 Task: Create a sub task System Test and UAT for the task  Implement a new cloud-based payroll system for a company in the project AgileNimbus , assign it to team member softage.2@softage.net and update the status of the sub task to  Completed , set the priority of the sub task to High
Action: Mouse moved to (485, 398)
Screenshot: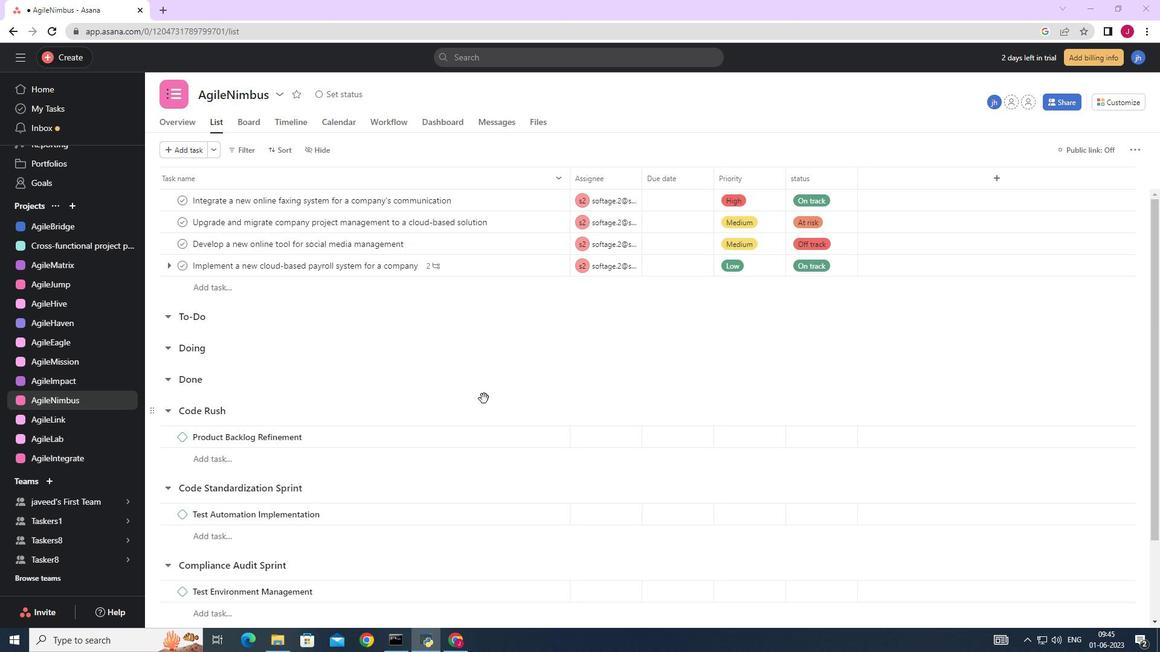 
Action: Mouse scrolled (485, 397) with delta (0, 0)
Screenshot: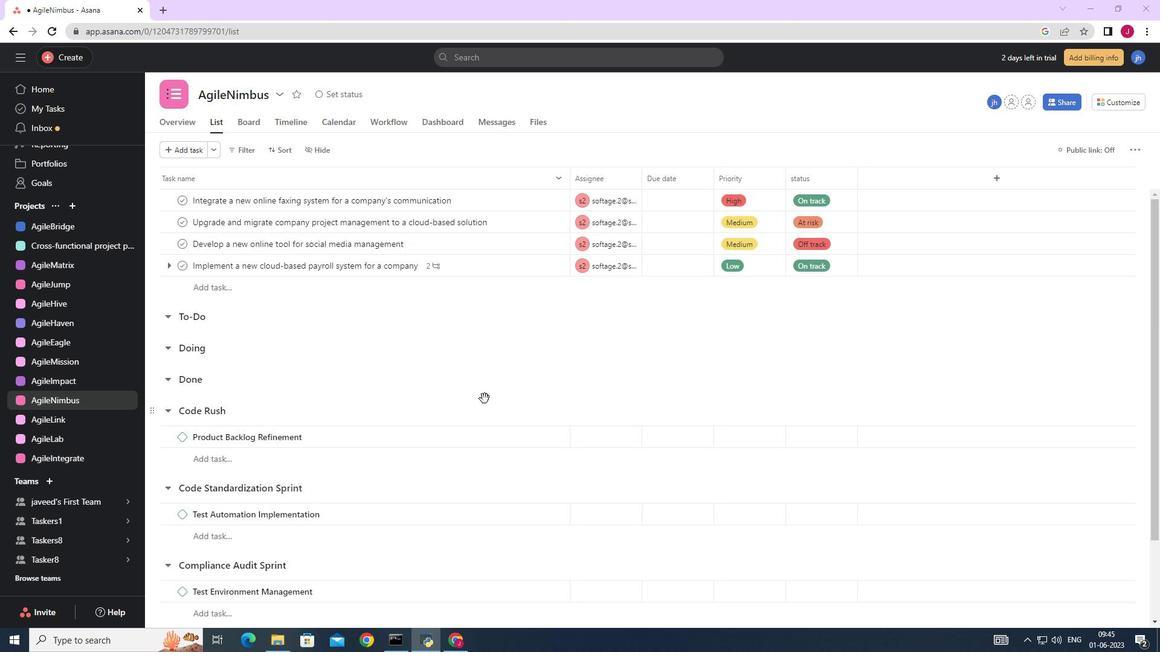 
Action: Mouse scrolled (485, 397) with delta (0, 0)
Screenshot: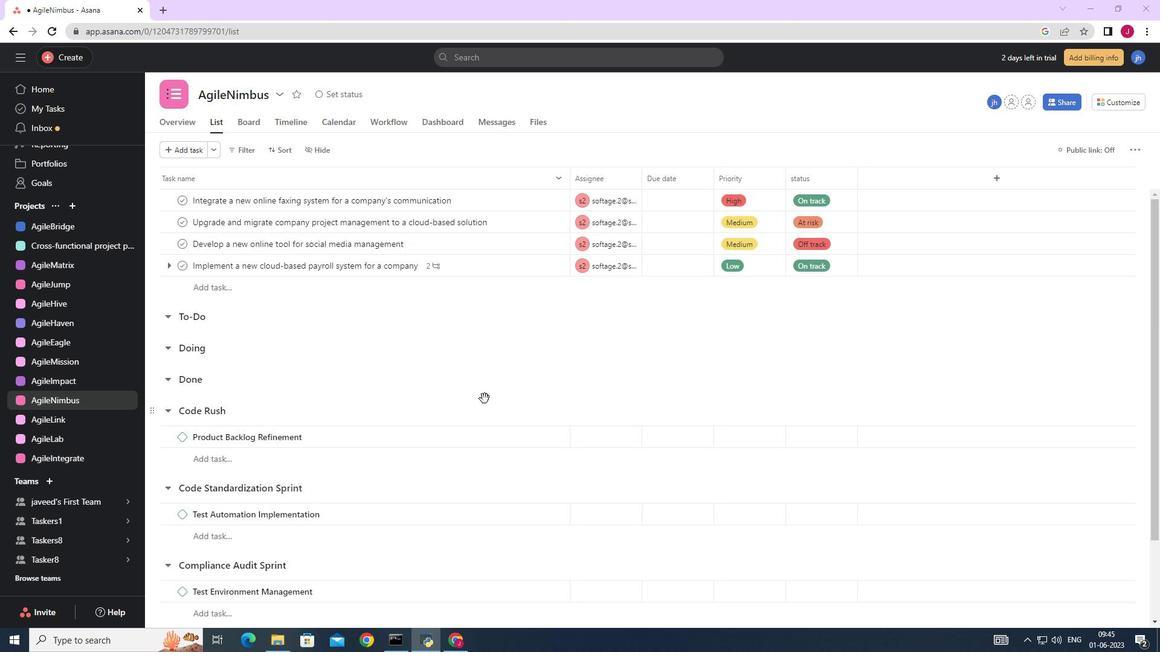 
Action: Mouse scrolled (485, 397) with delta (0, 0)
Screenshot: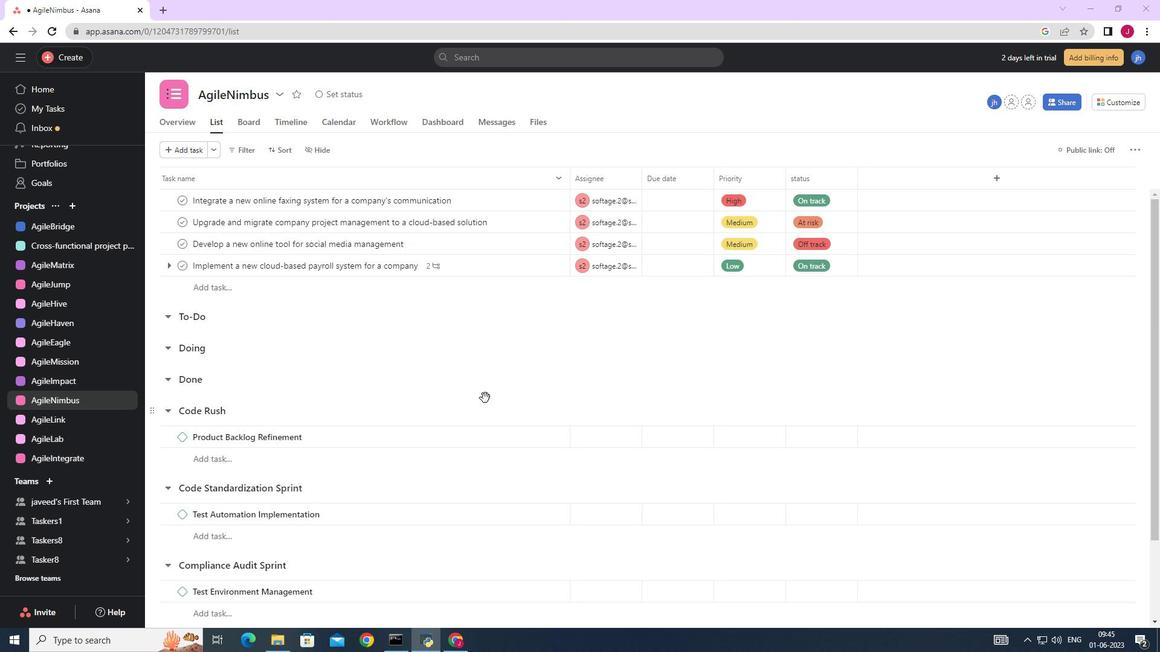 
Action: Mouse scrolled (485, 397) with delta (0, 0)
Screenshot: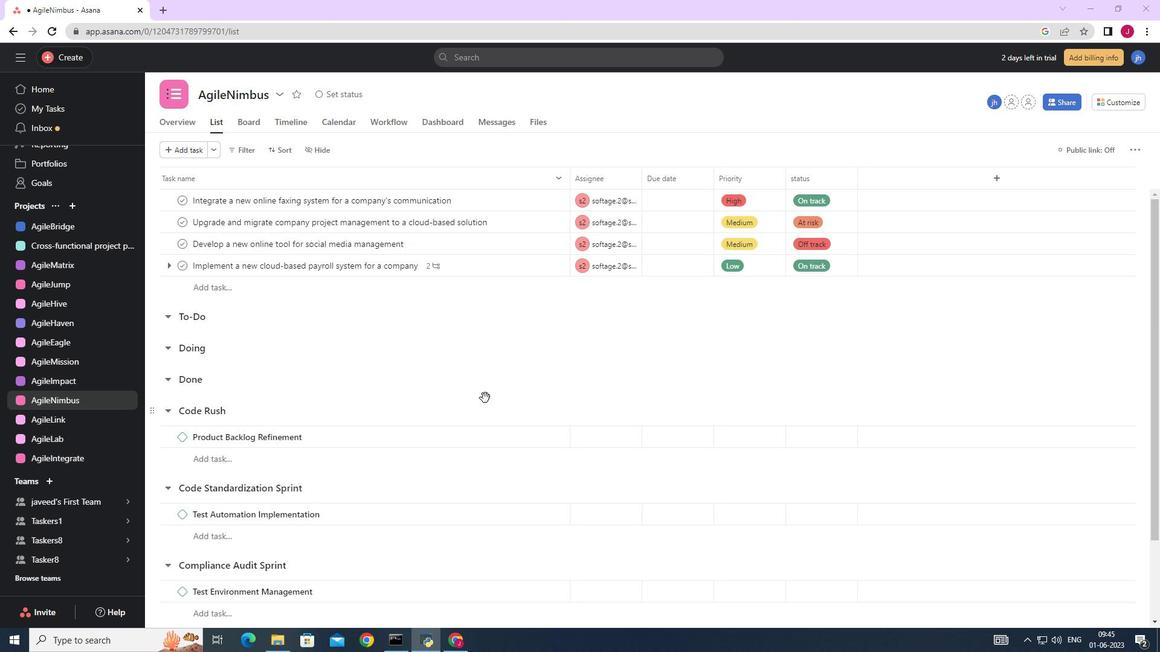 
Action: Mouse scrolled (485, 397) with delta (0, 0)
Screenshot: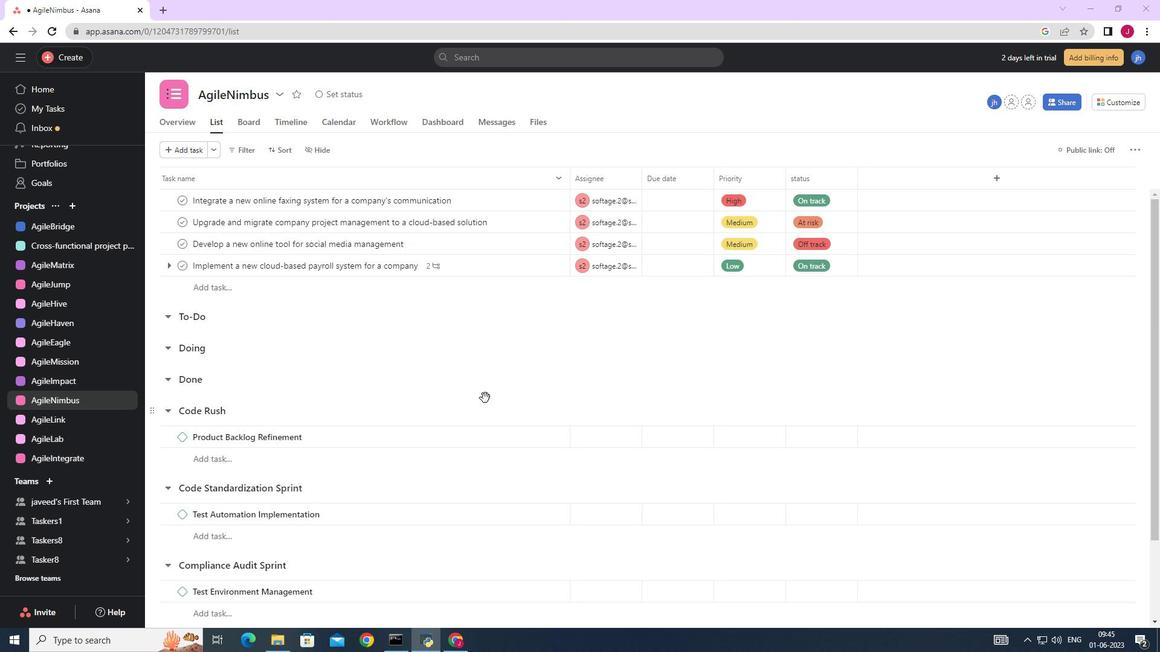 
Action: Mouse moved to (485, 393)
Screenshot: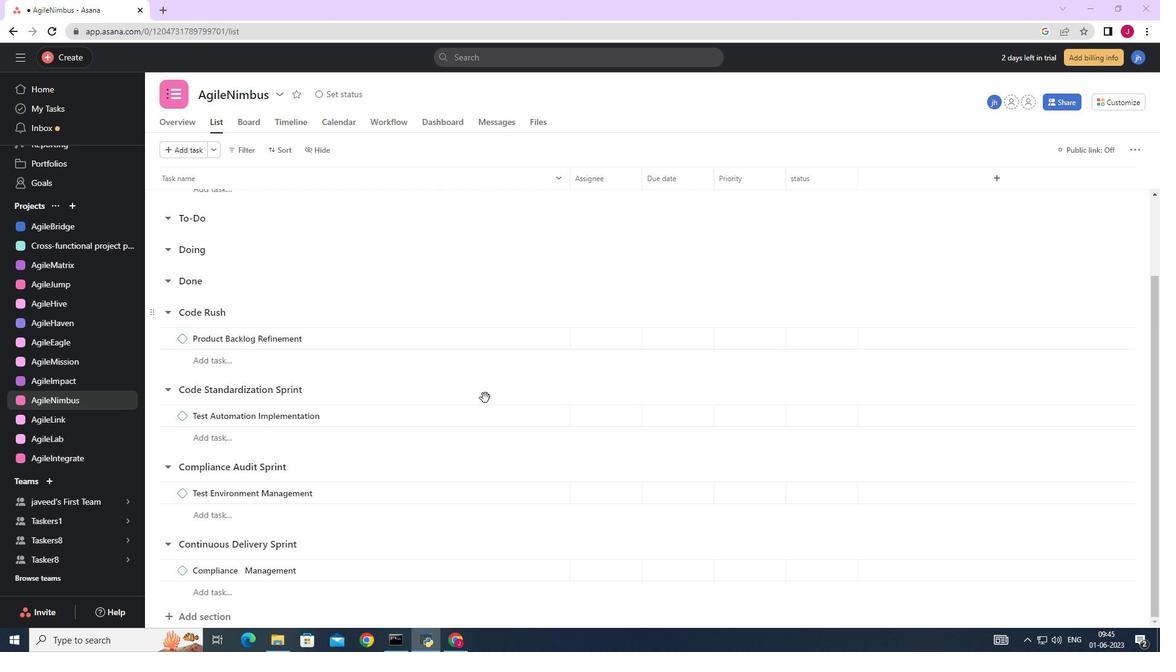 
Action: Mouse scrolled (485, 394) with delta (0, 0)
Screenshot: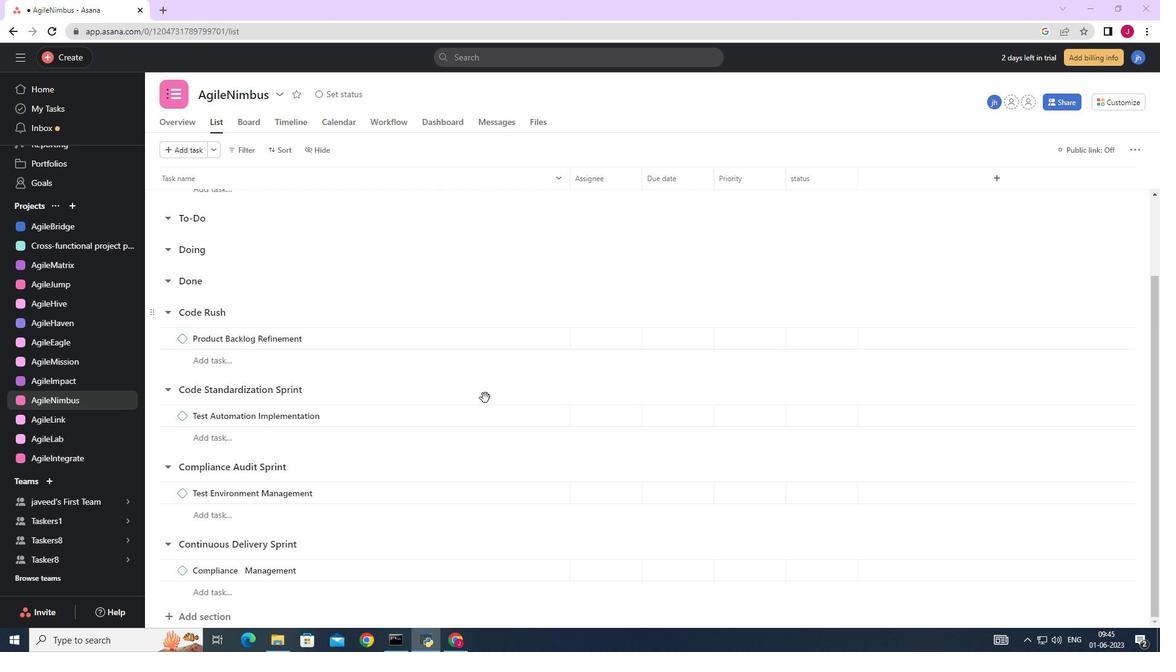 
Action: Mouse scrolled (485, 394) with delta (0, 0)
Screenshot: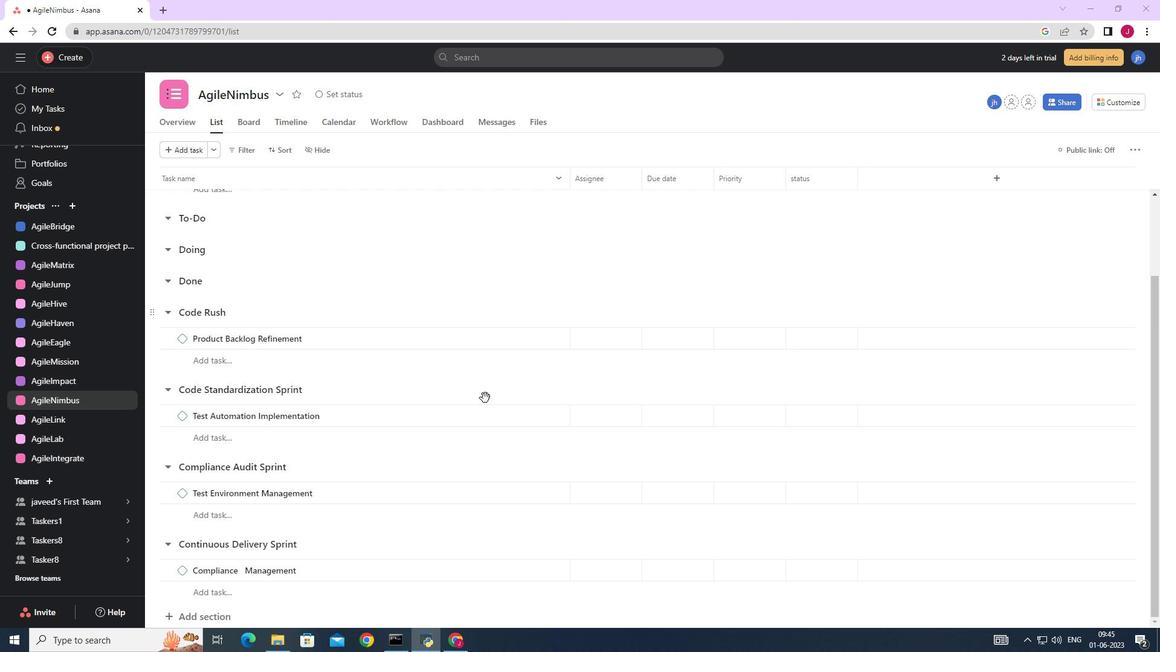 
Action: Mouse scrolled (485, 394) with delta (0, 0)
Screenshot: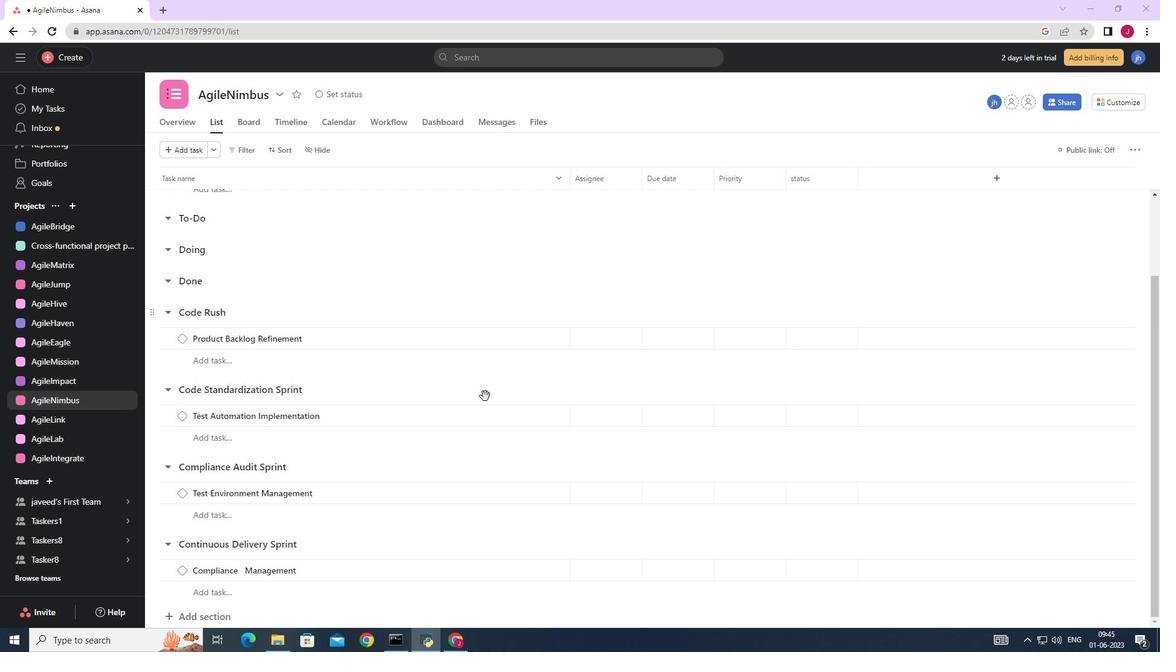 
Action: Mouse scrolled (485, 394) with delta (0, 0)
Screenshot: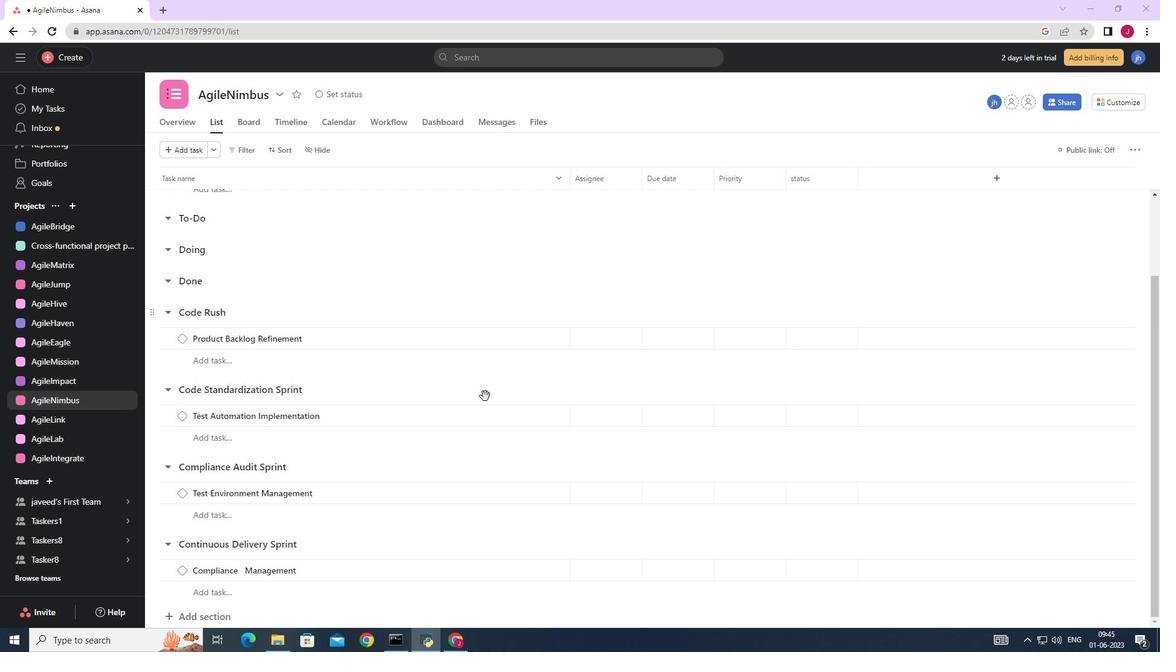 
Action: Mouse moved to (519, 264)
Screenshot: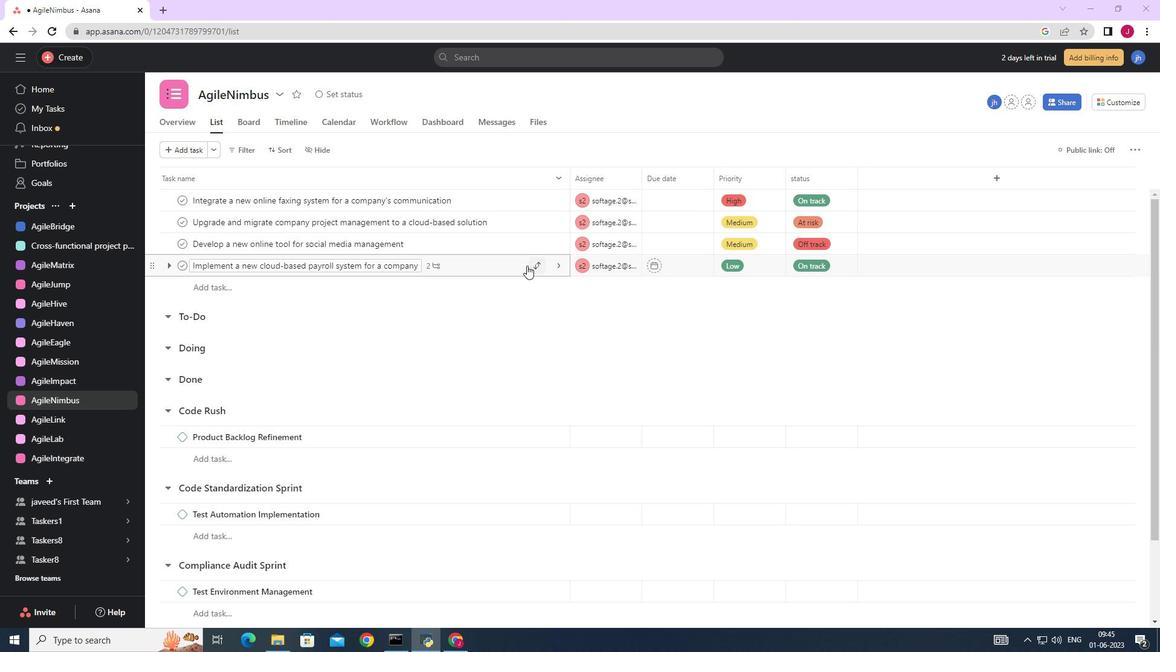 
Action: Mouse pressed left at (519, 264)
Screenshot: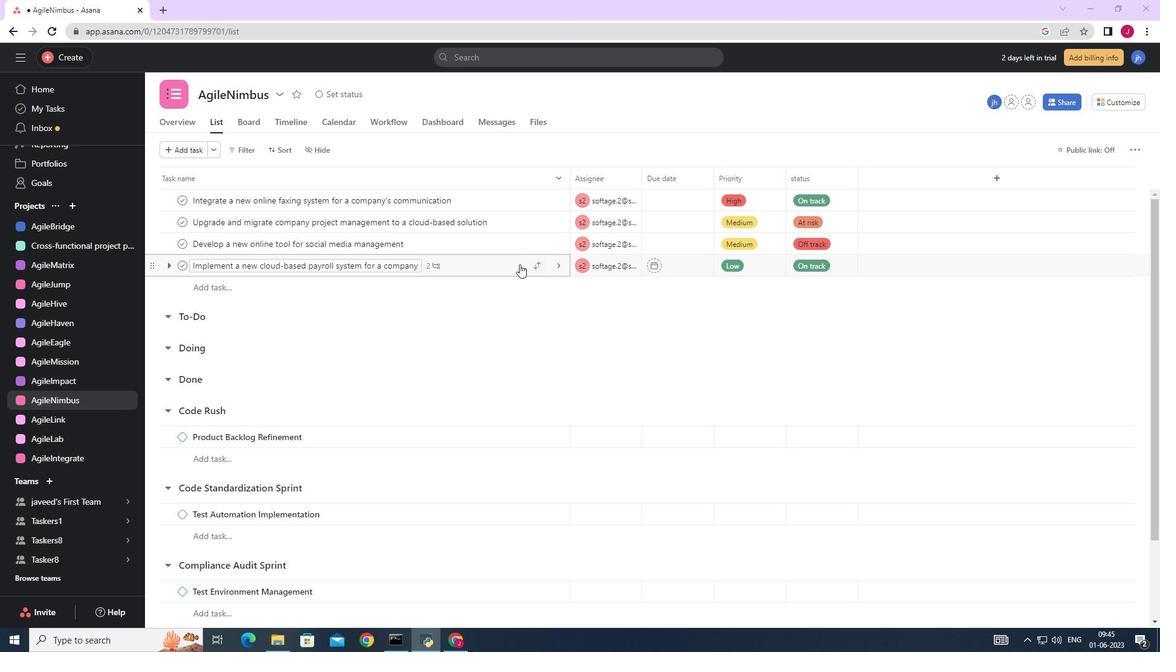 
Action: Mouse moved to (827, 403)
Screenshot: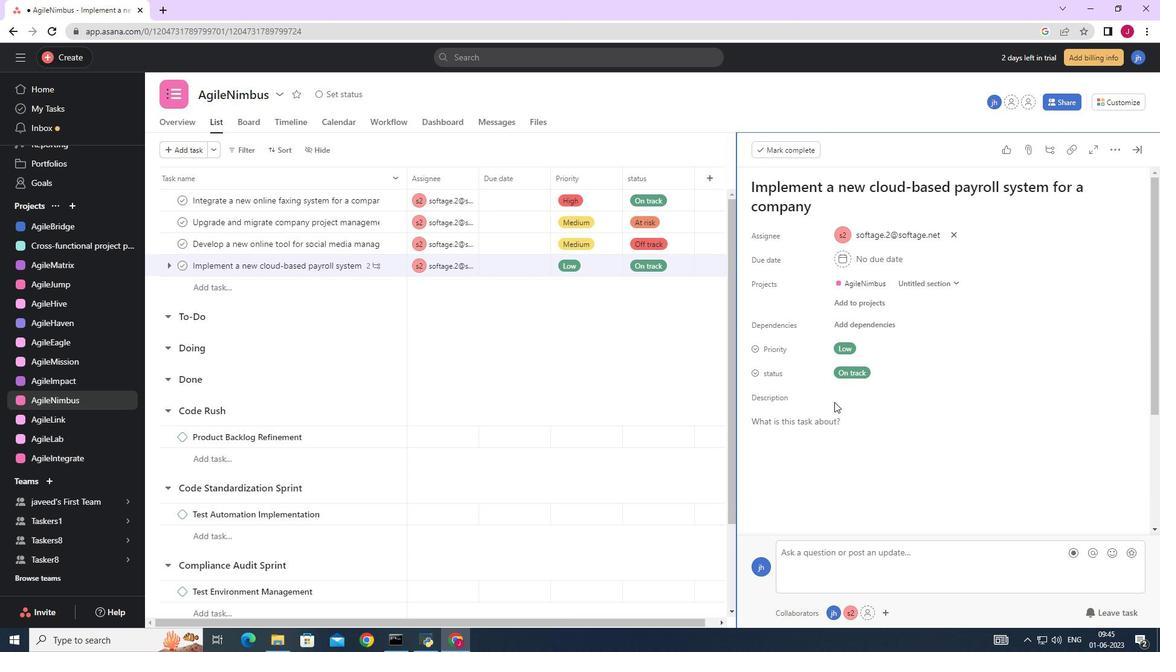 
Action: Mouse scrolled (827, 403) with delta (0, 0)
Screenshot: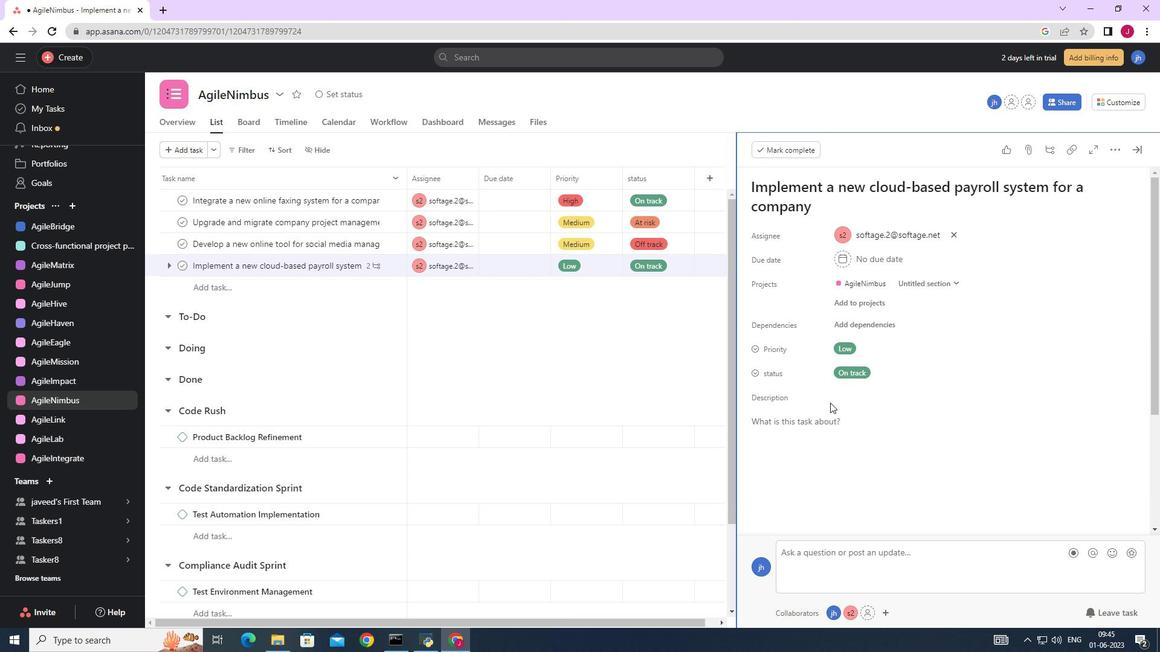
Action: Mouse scrolled (827, 403) with delta (0, 0)
Screenshot: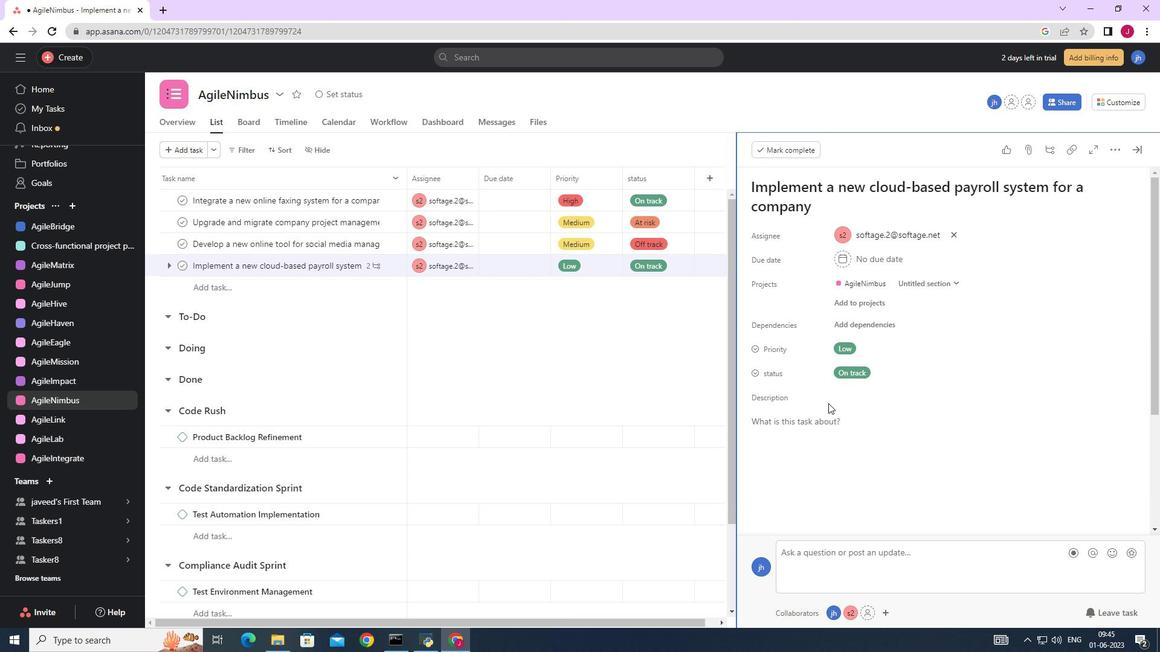 
Action: Mouse scrolled (827, 403) with delta (0, 0)
Screenshot: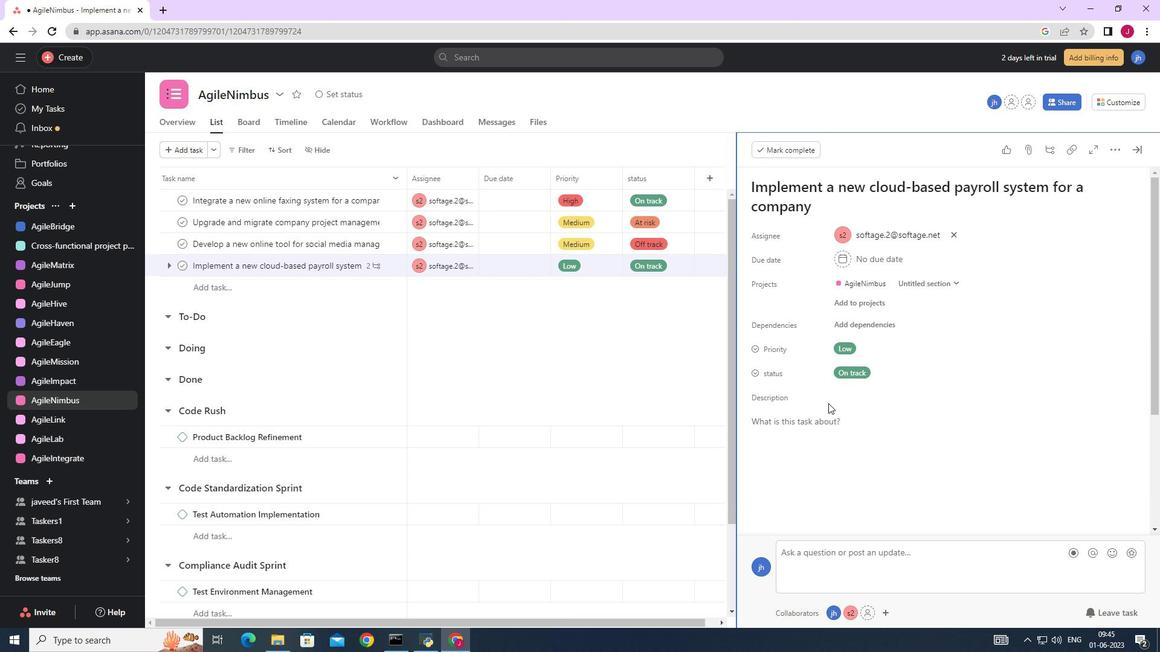 
Action: Mouse scrolled (827, 403) with delta (0, 0)
Screenshot: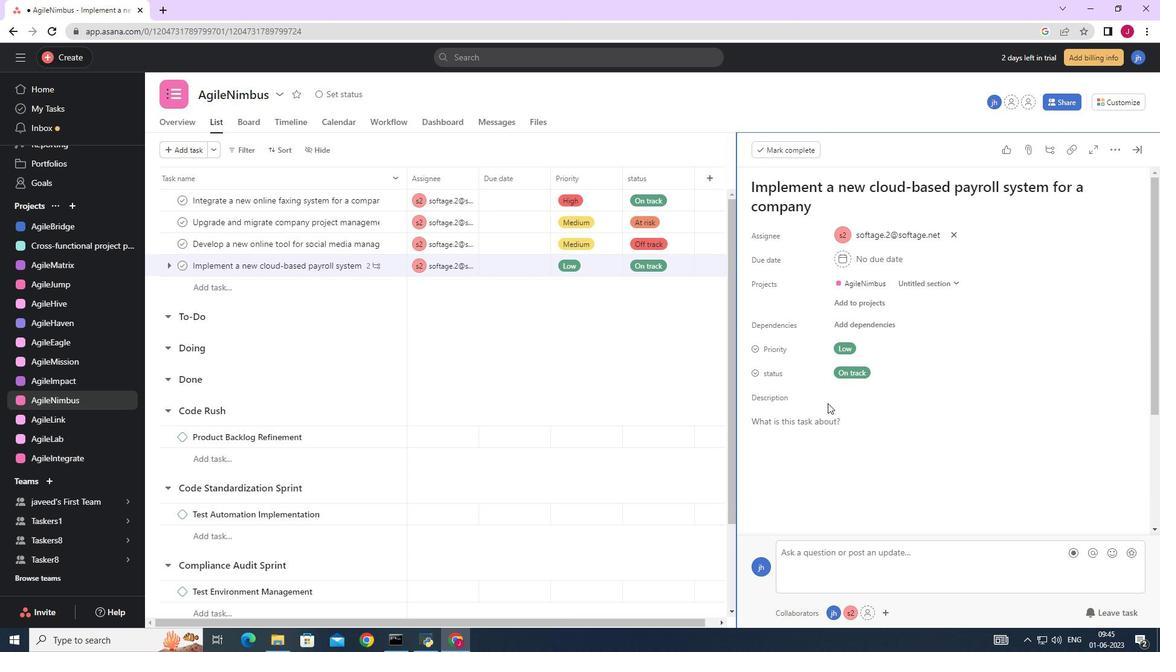 
Action: Mouse moved to (792, 439)
Screenshot: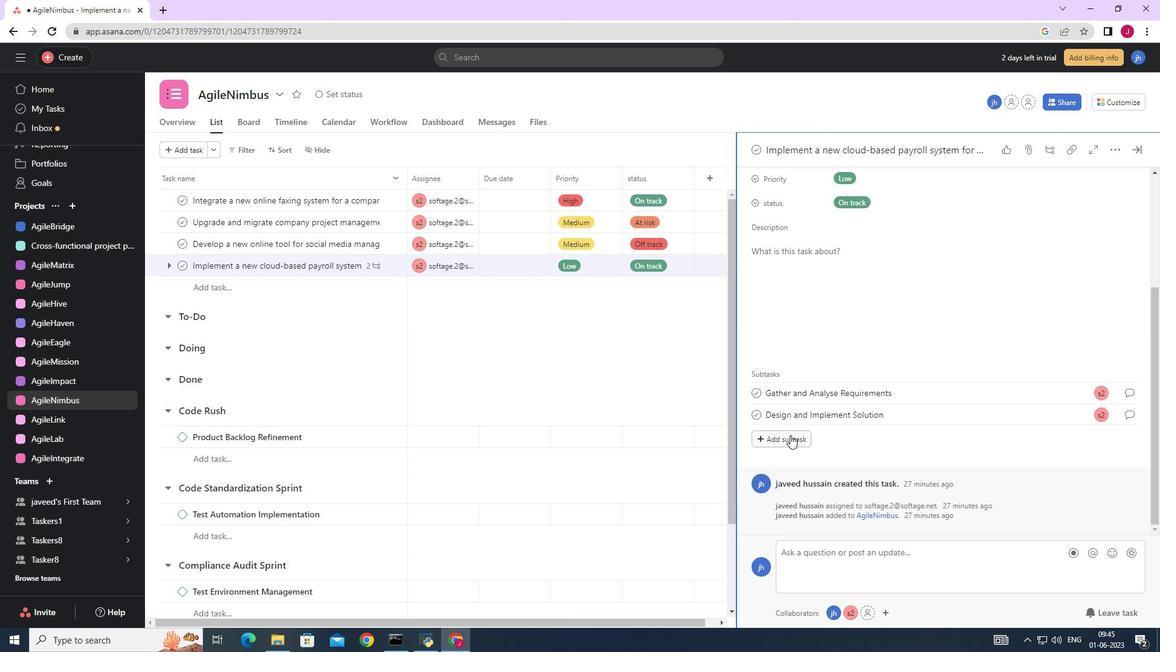 
Action: Mouse pressed left at (792, 439)
Screenshot: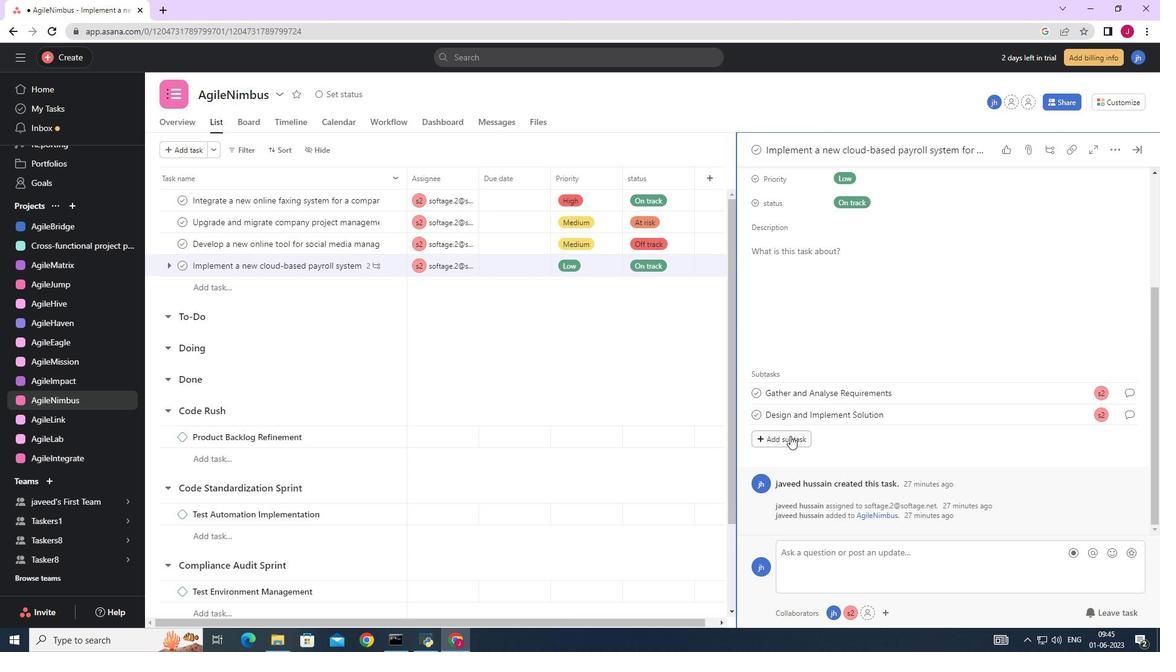 
Action: Mouse moved to (786, 442)
Screenshot: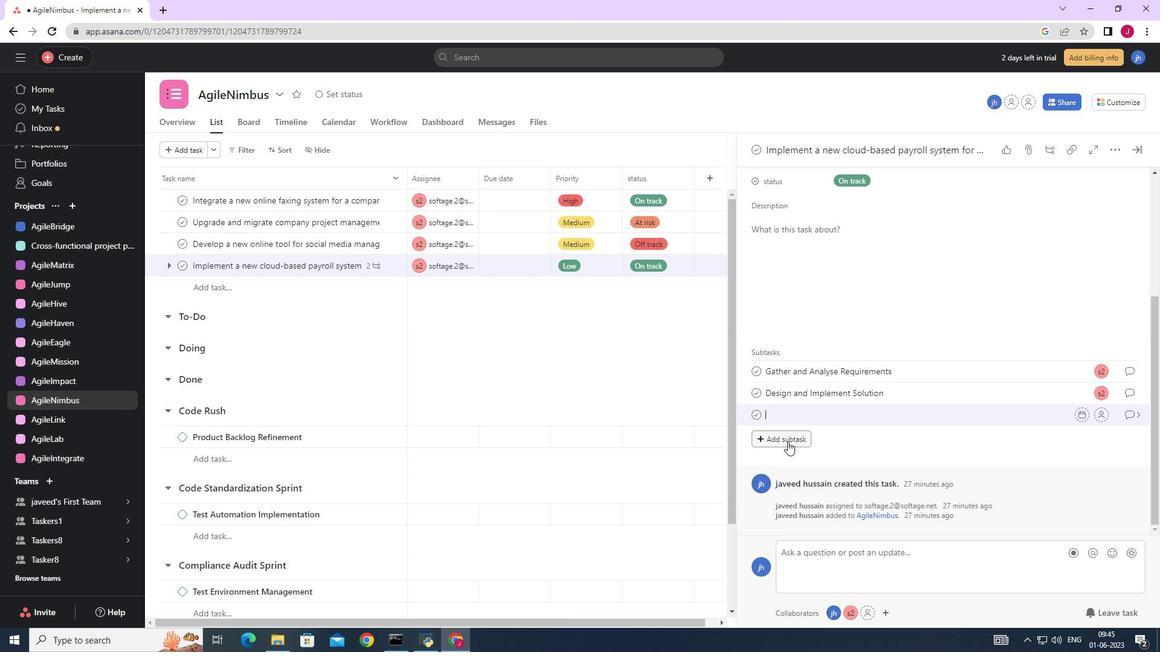 
Action: Key pressed <Key.caps_lock>S<Key.caps_lock>ystem<Key.space><Key.caps_lock>T<Key.caps_lock>est<Key.space>and<Key.space><Key.caps_lock>UAT
Screenshot: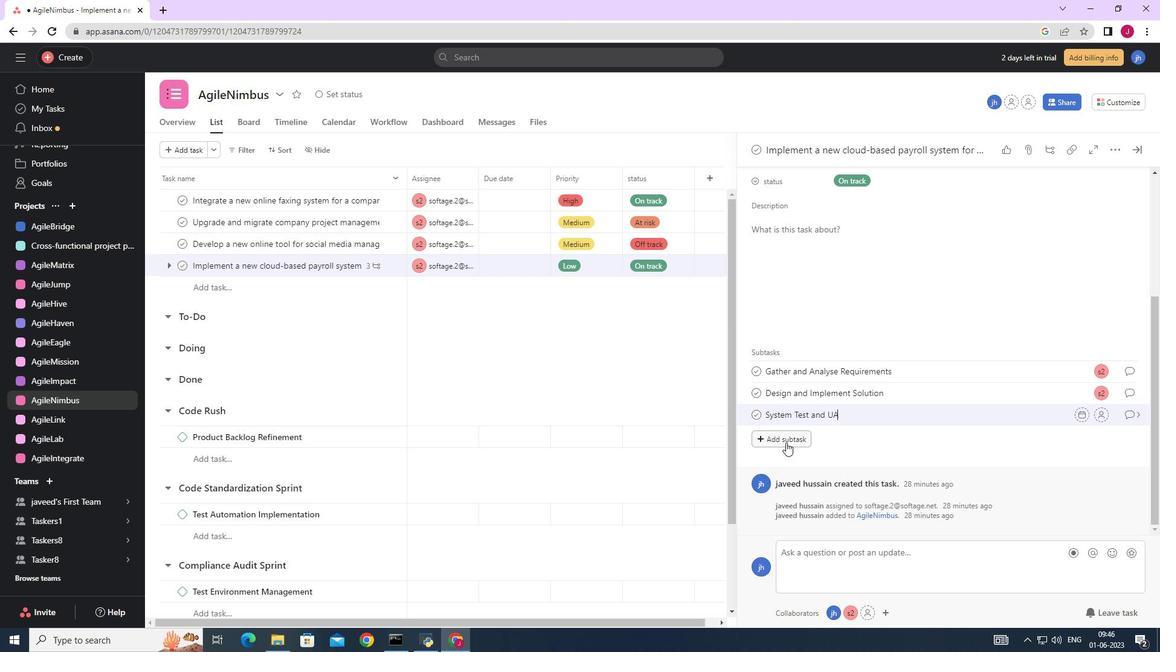 
Action: Mouse moved to (1100, 416)
Screenshot: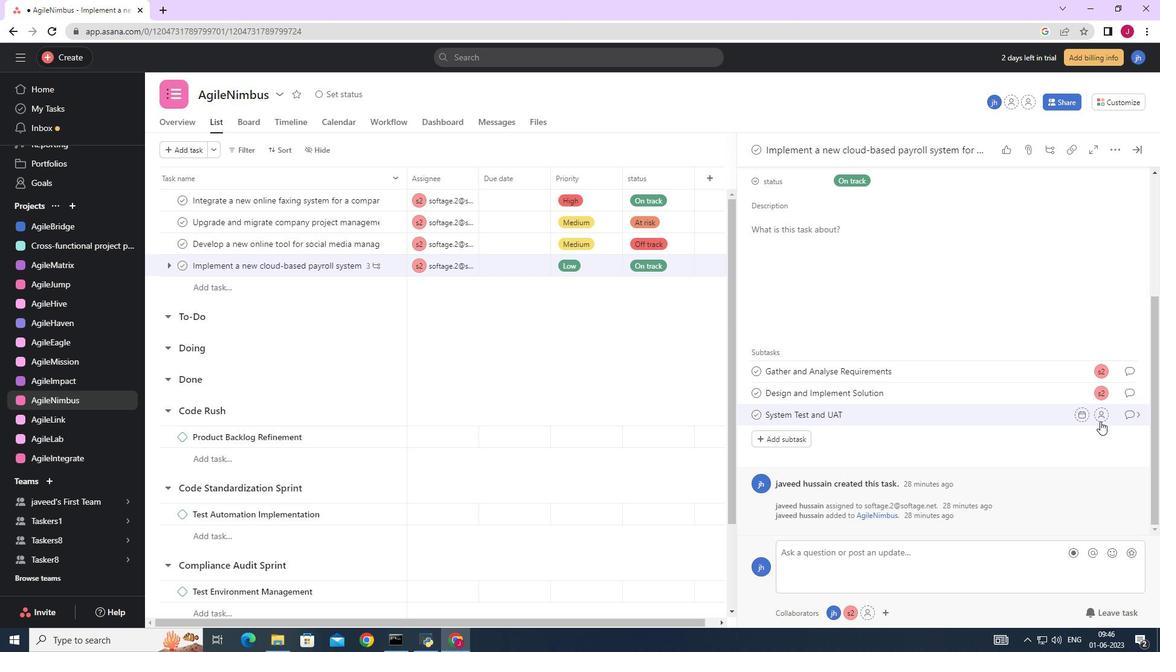 
Action: Mouse pressed left at (1100, 416)
Screenshot: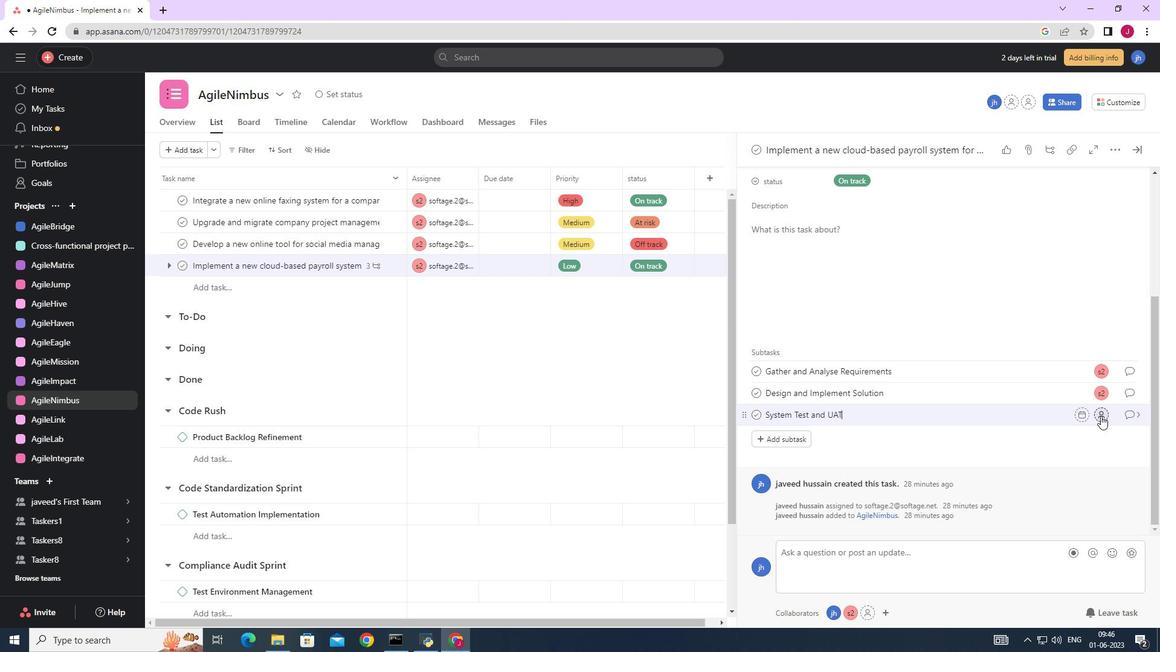 
Action: Key pressed SOFTAGE.2
Screenshot: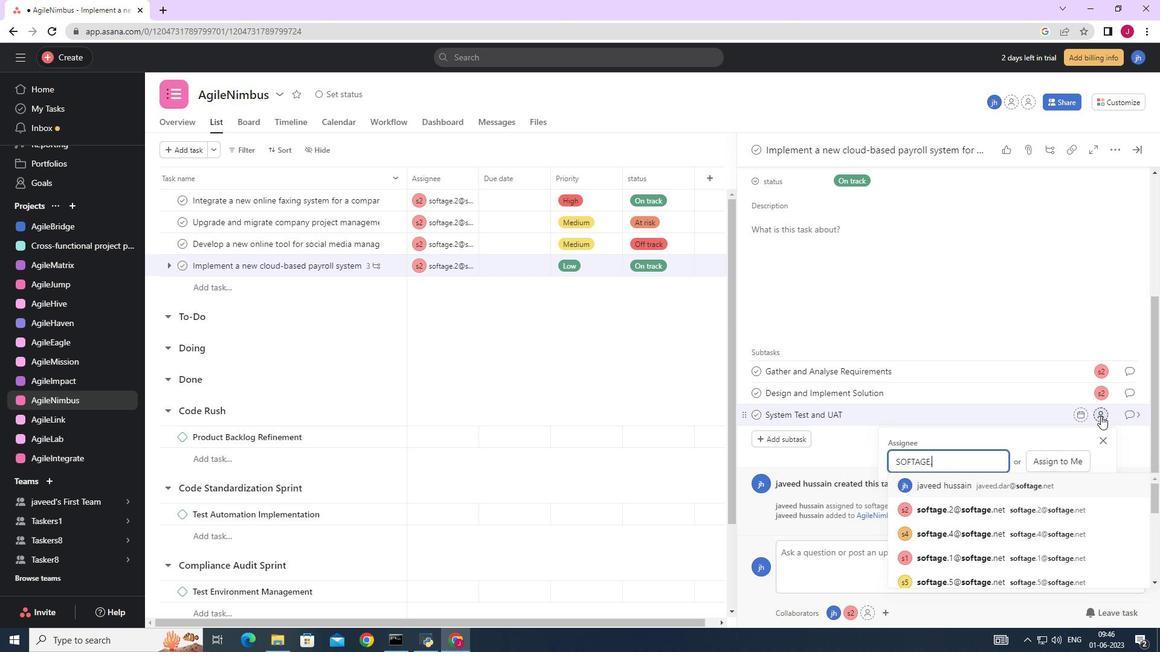 
Action: Mouse moved to (952, 487)
Screenshot: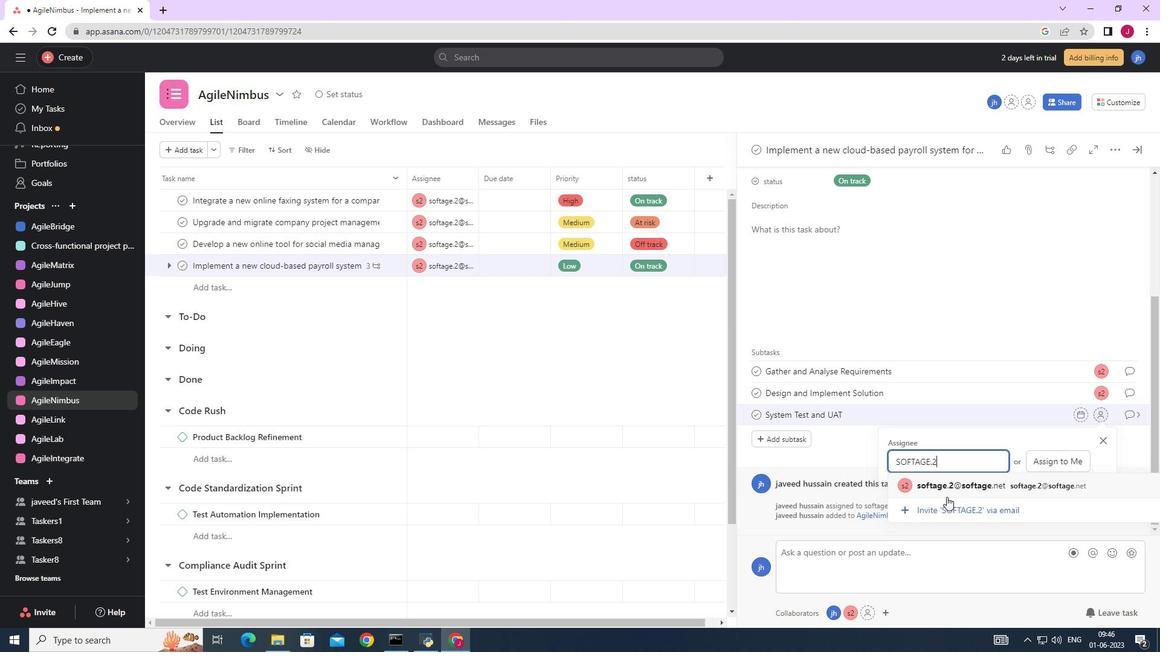 
Action: Mouse pressed left at (952, 487)
Screenshot: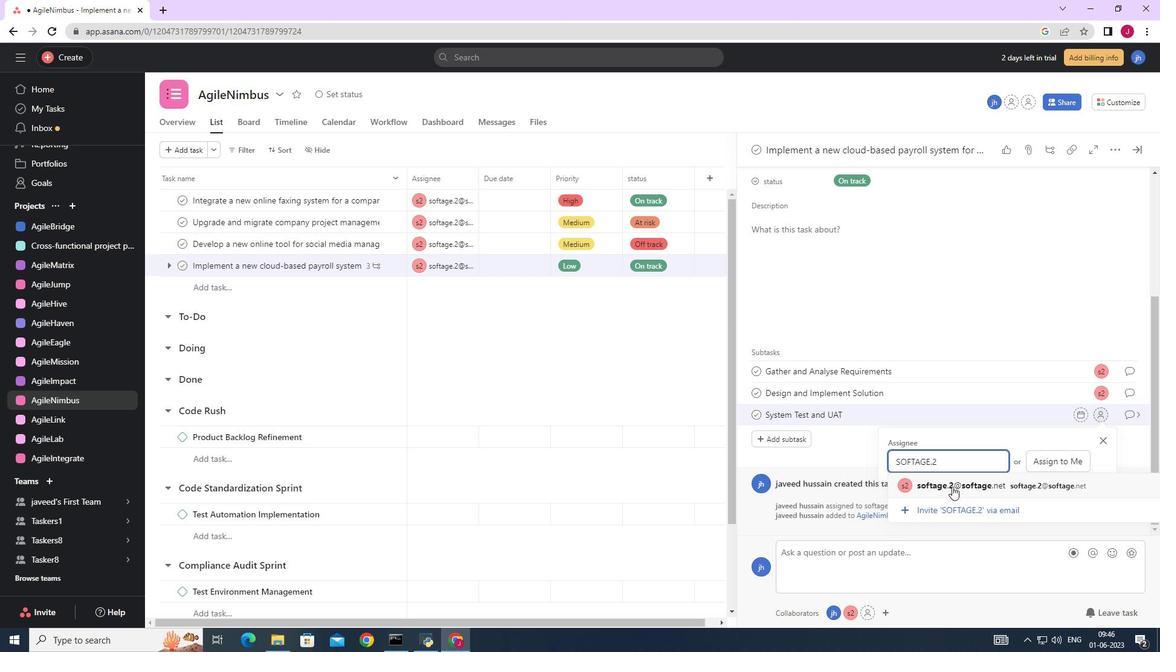 
Action: Mouse moved to (1133, 413)
Screenshot: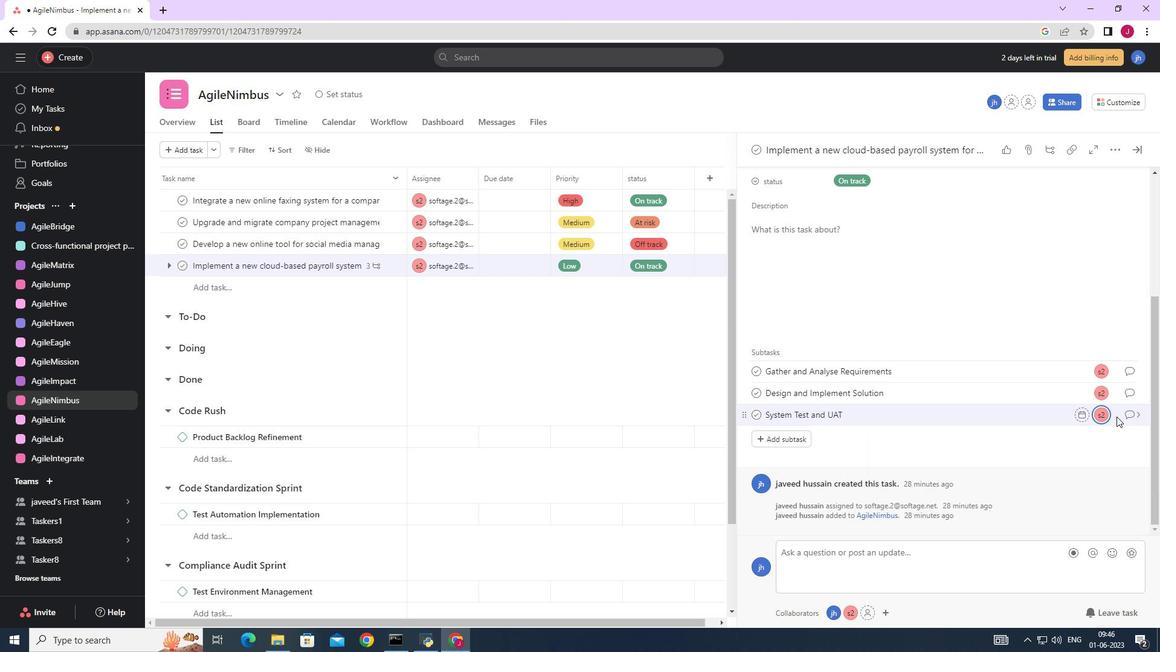 
Action: Mouse pressed left at (1133, 413)
Screenshot: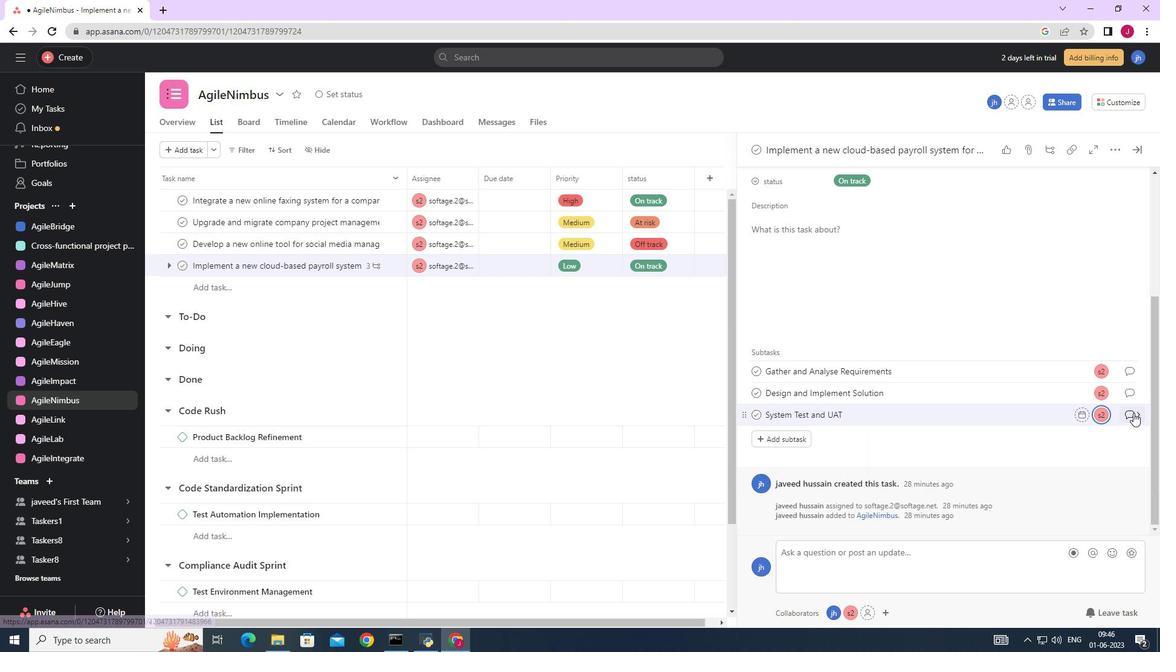 
Action: Mouse moved to (808, 323)
Screenshot: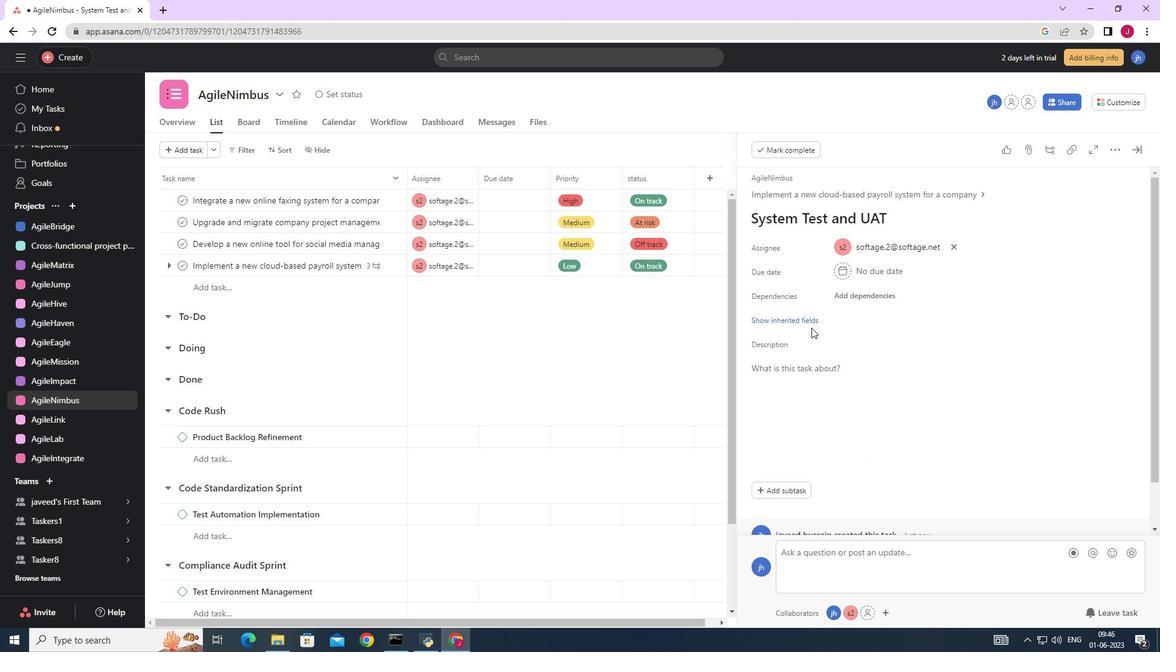 
Action: Mouse pressed left at (808, 323)
Screenshot: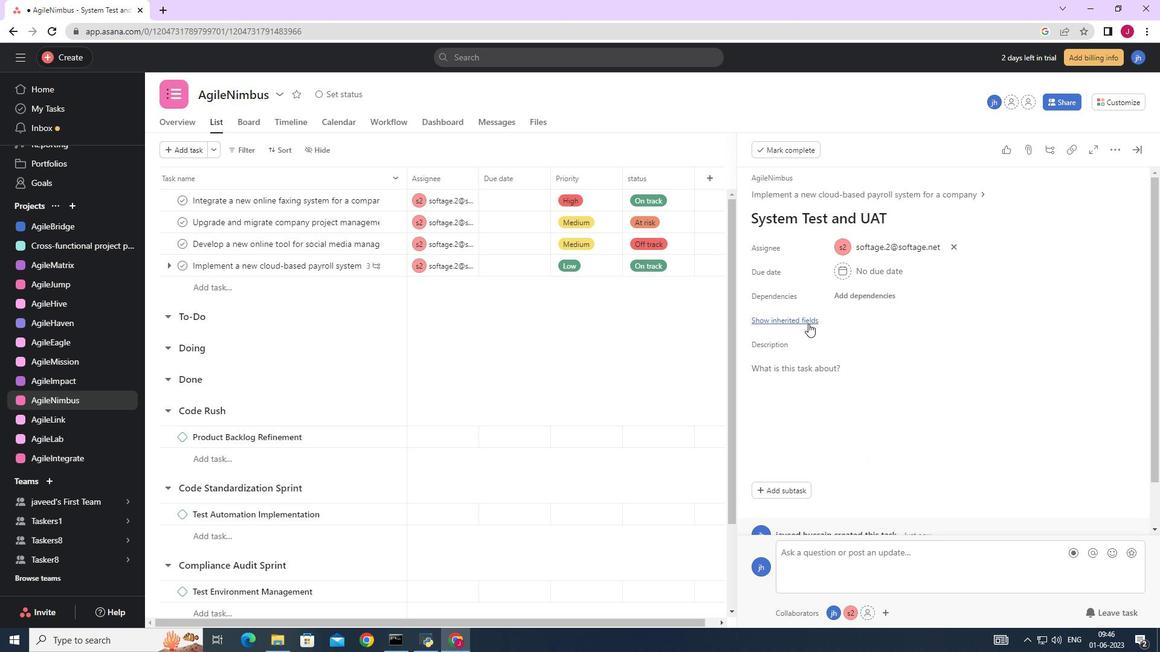 
Action: Mouse moved to (830, 343)
Screenshot: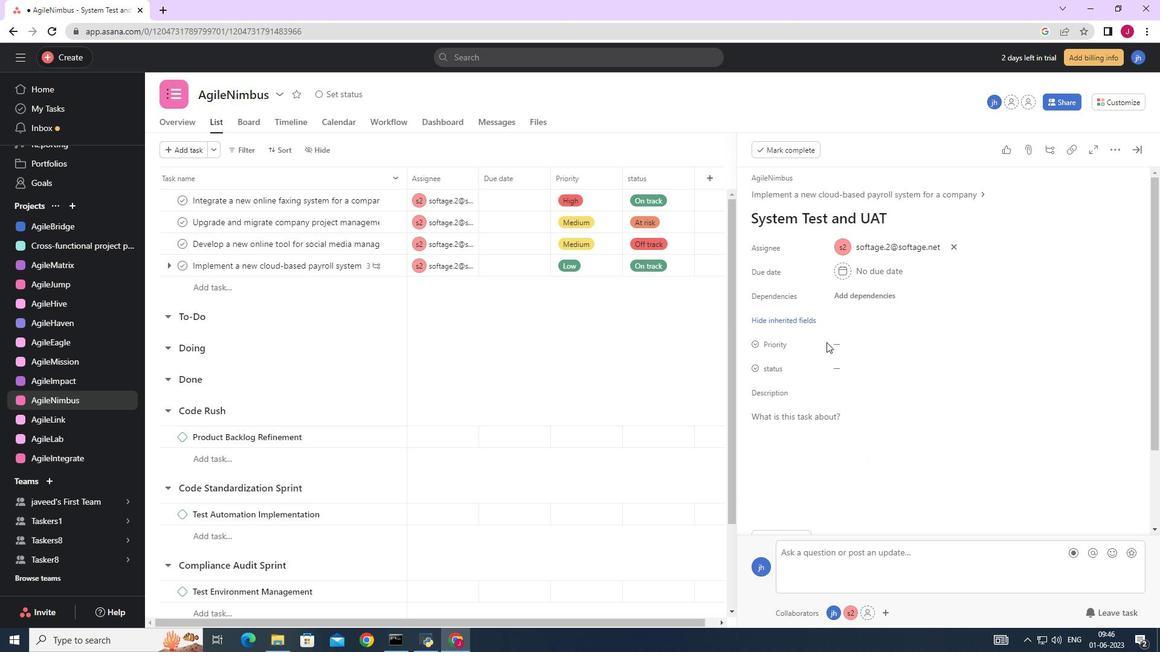 
Action: Mouse pressed left at (830, 343)
Screenshot: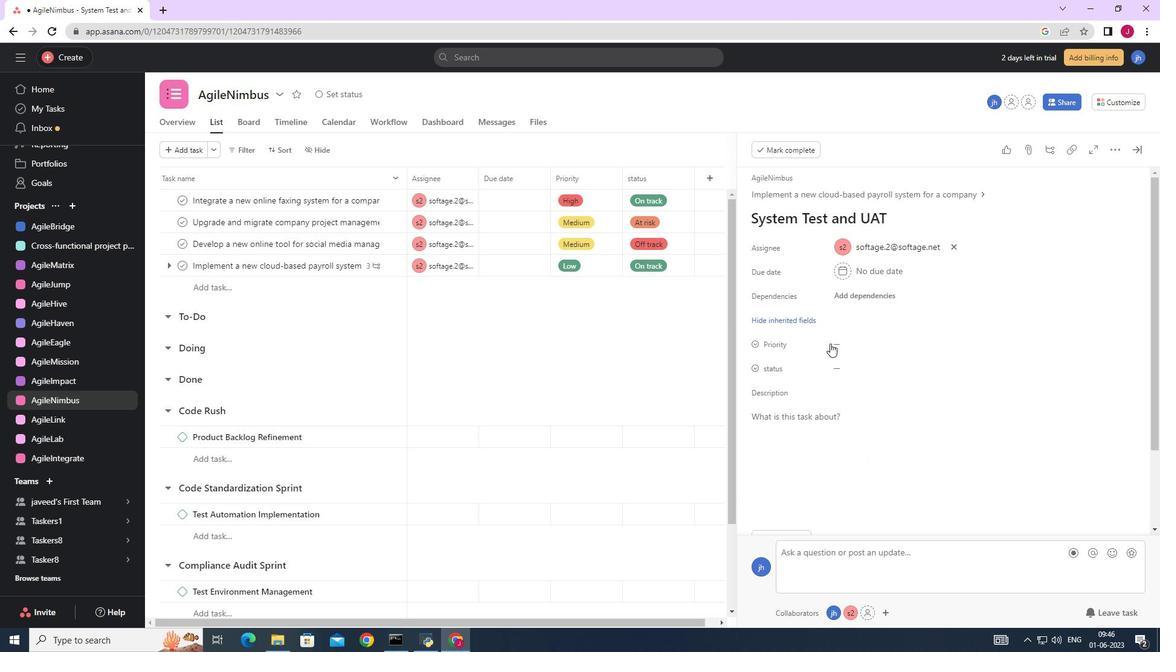
Action: Mouse moved to (873, 383)
Screenshot: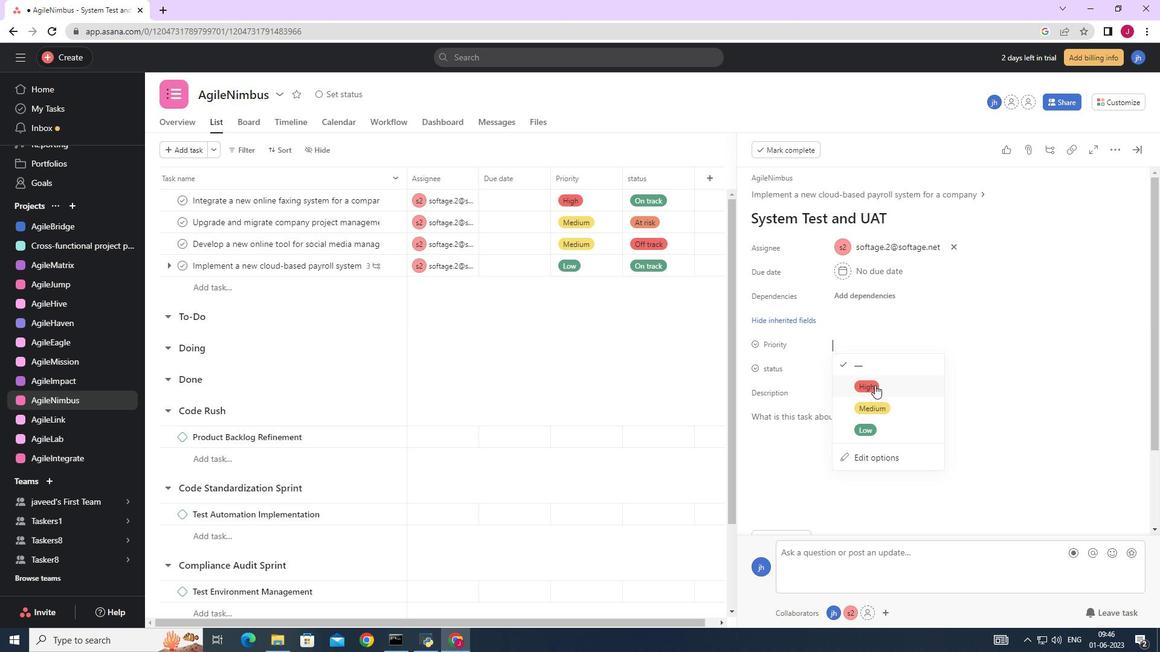 
Action: Mouse pressed left at (873, 383)
Screenshot: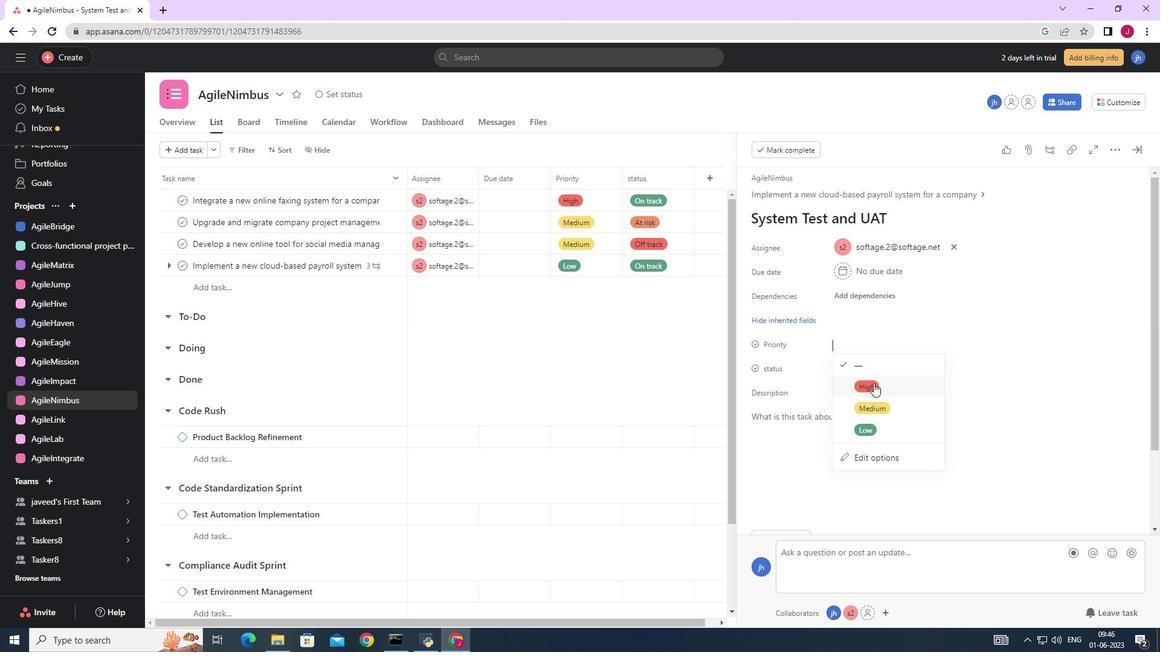 
Action: Mouse moved to (847, 366)
Screenshot: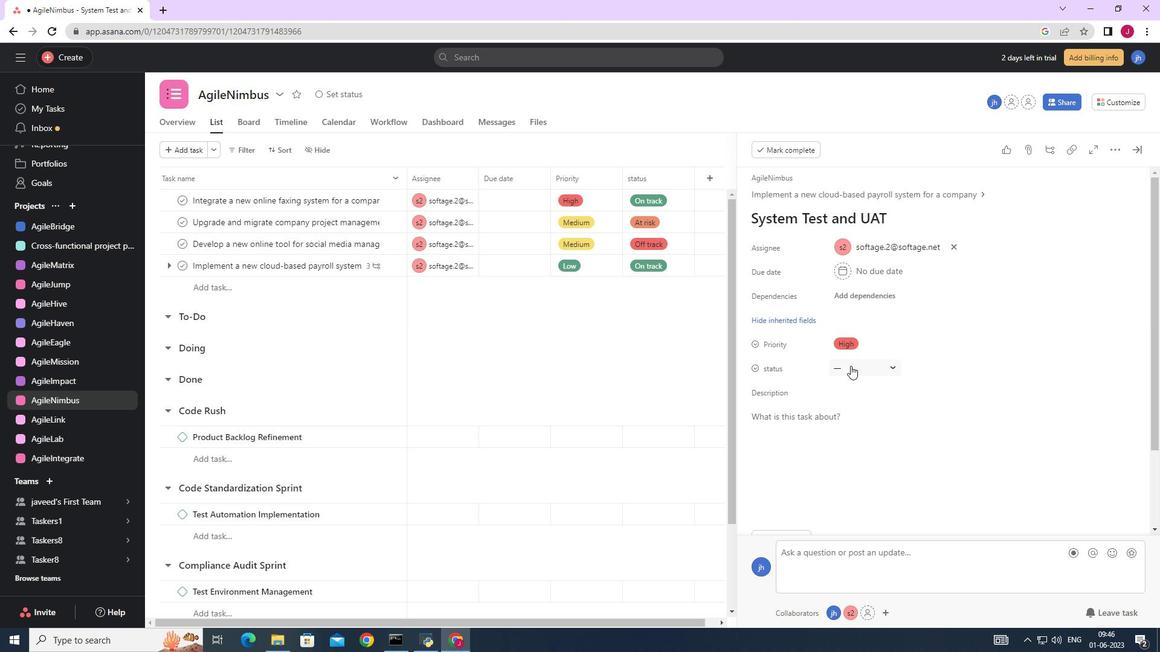 
Action: Mouse pressed left at (847, 366)
Screenshot: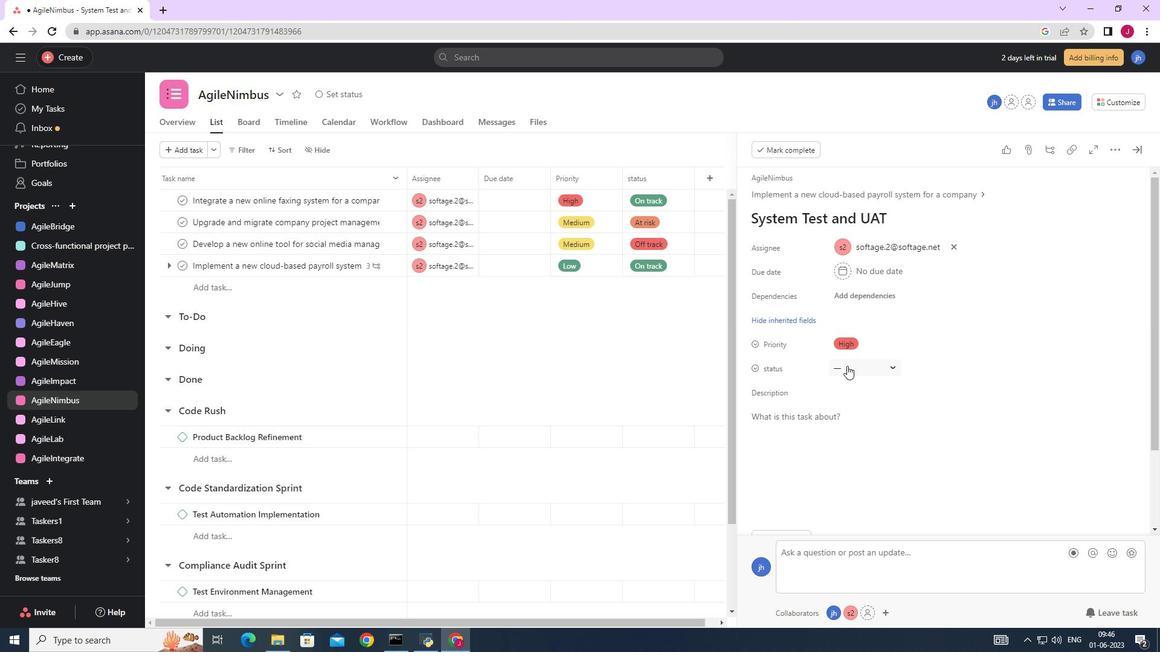 
Action: Mouse moved to (868, 476)
Screenshot: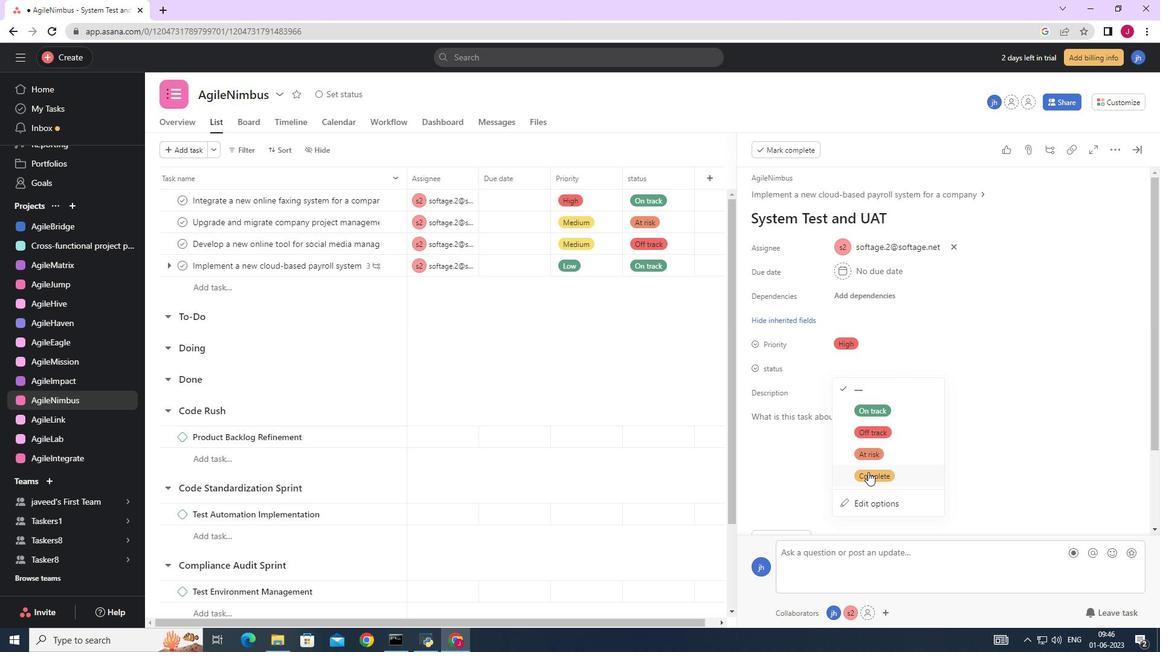 
Action: Mouse pressed left at (868, 476)
Screenshot: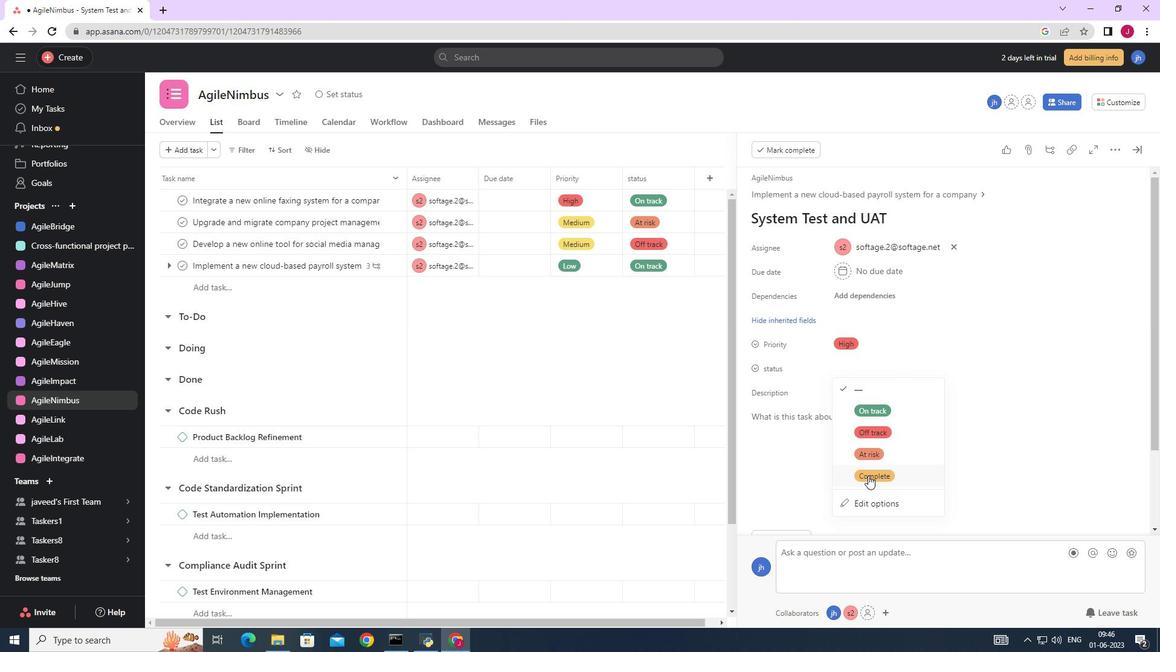 
Action: Mouse moved to (1137, 149)
Screenshot: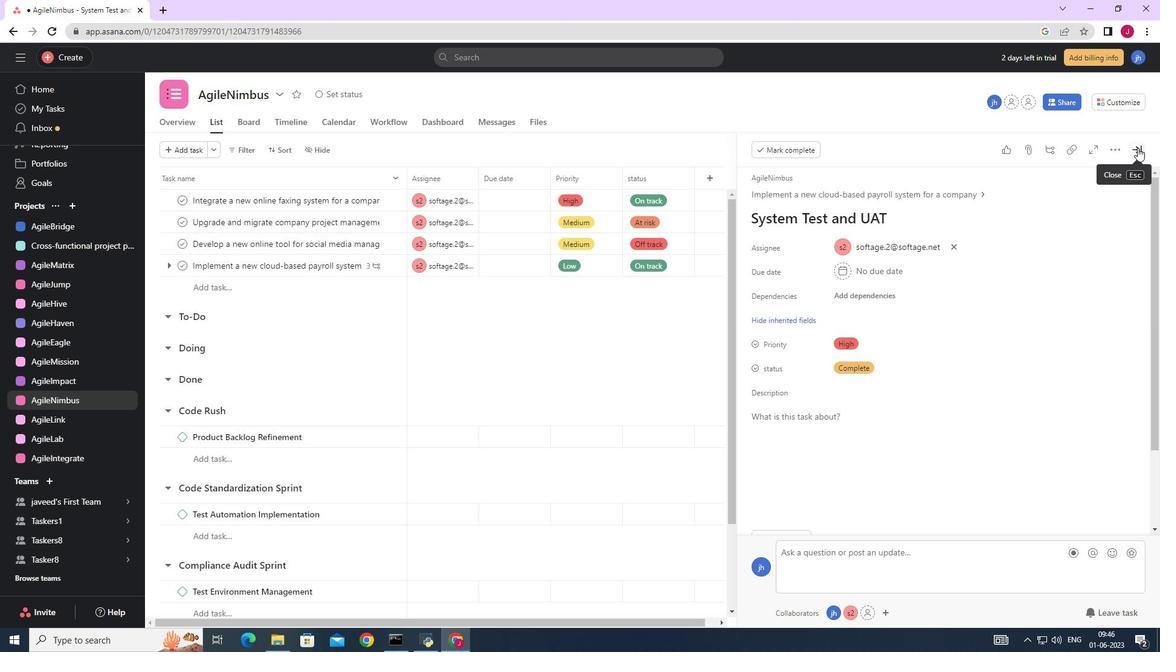 
Action: Mouse pressed left at (1137, 149)
Screenshot: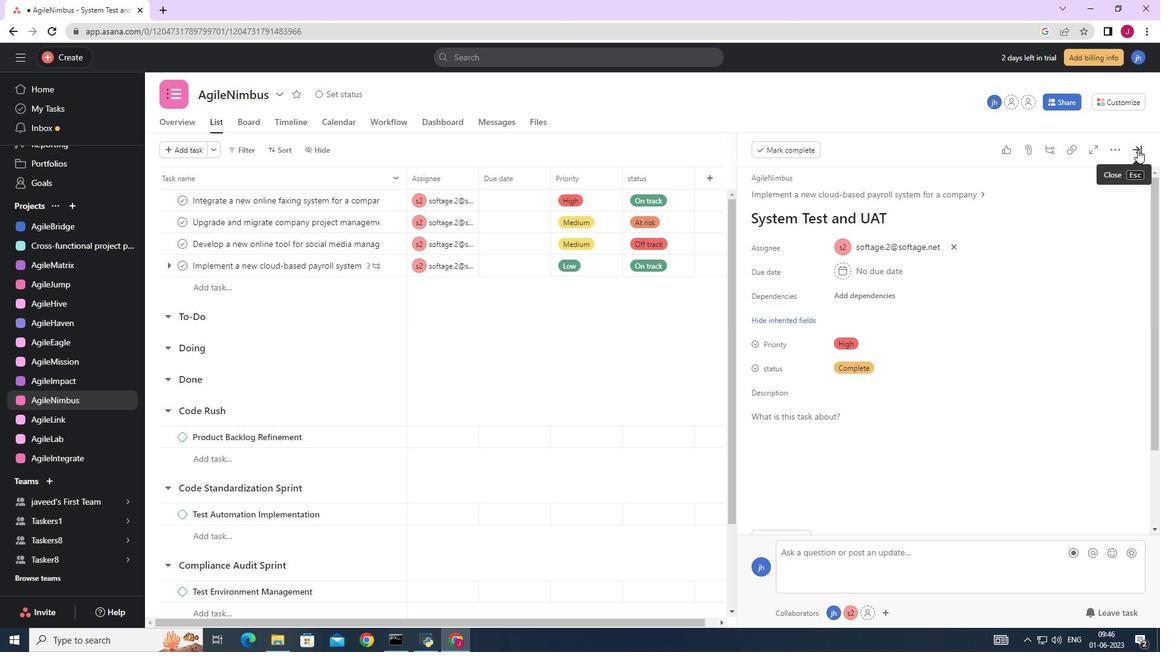 
